 Task: Select add item in the custom item.
Action: Mouse moved to (12, 536)
Screenshot: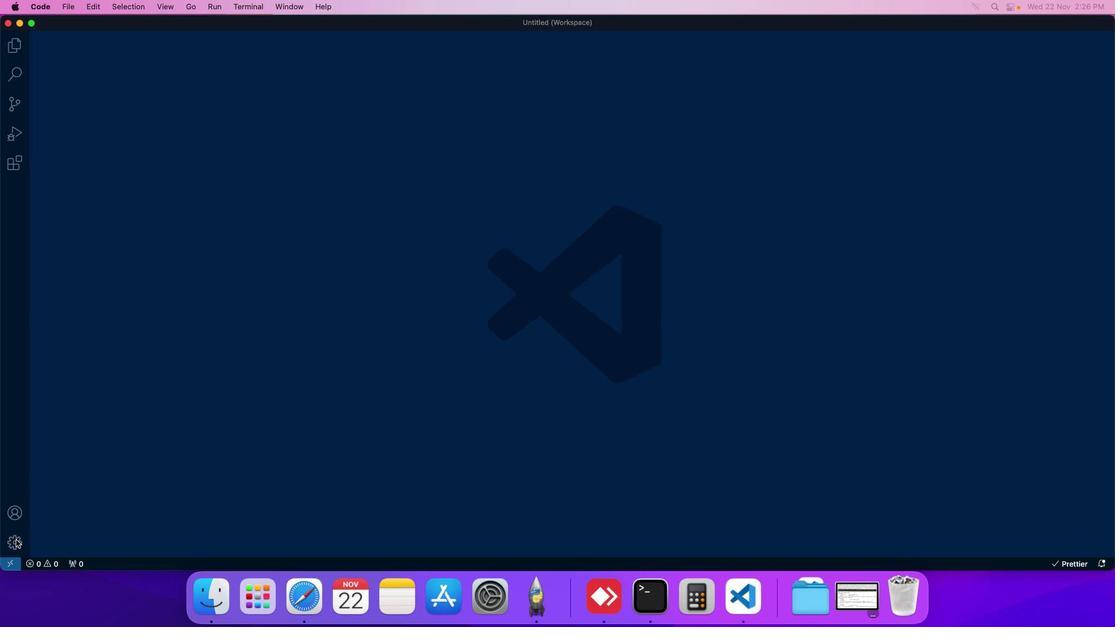 
Action: Mouse pressed left at (12, 536)
Screenshot: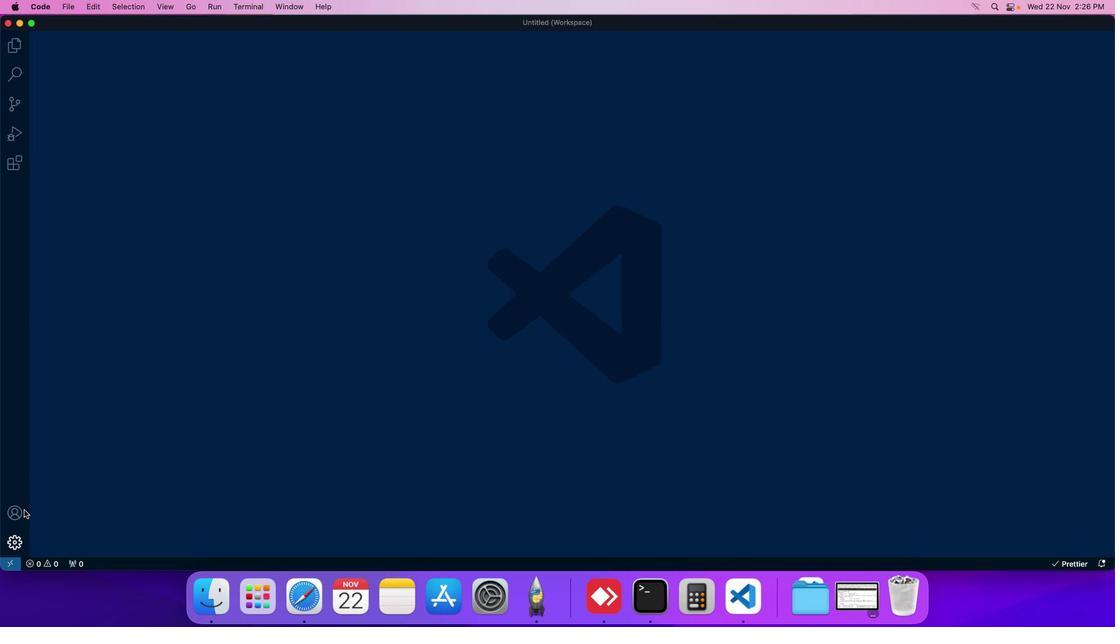 
Action: Mouse moved to (41, 456)
Screenshot: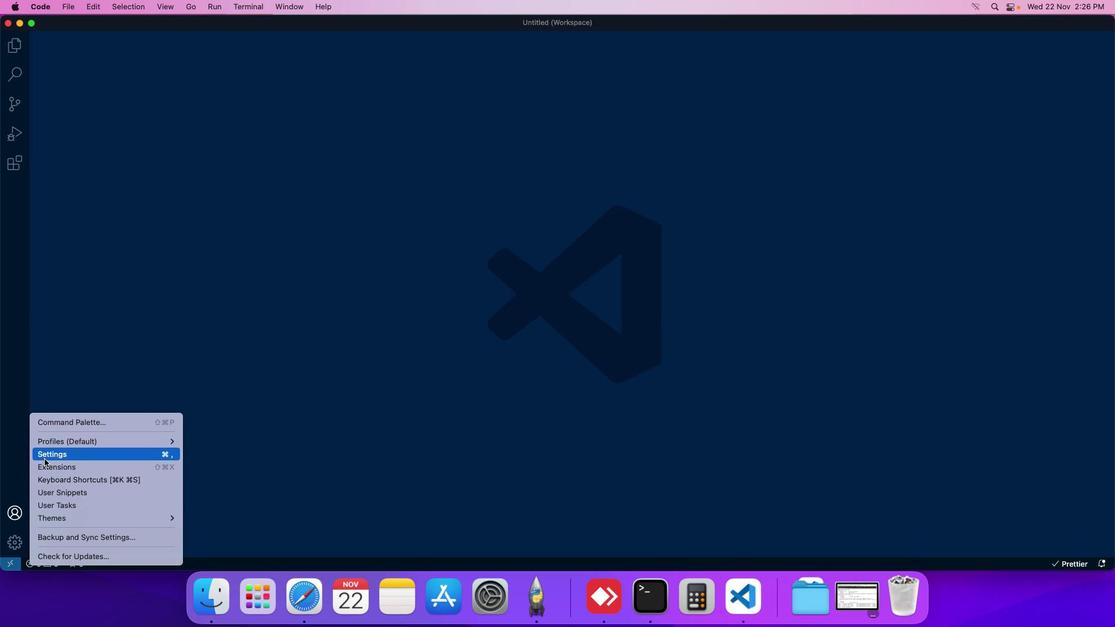 
Action: Mouse pressed left at (41, 456)
Screenshot: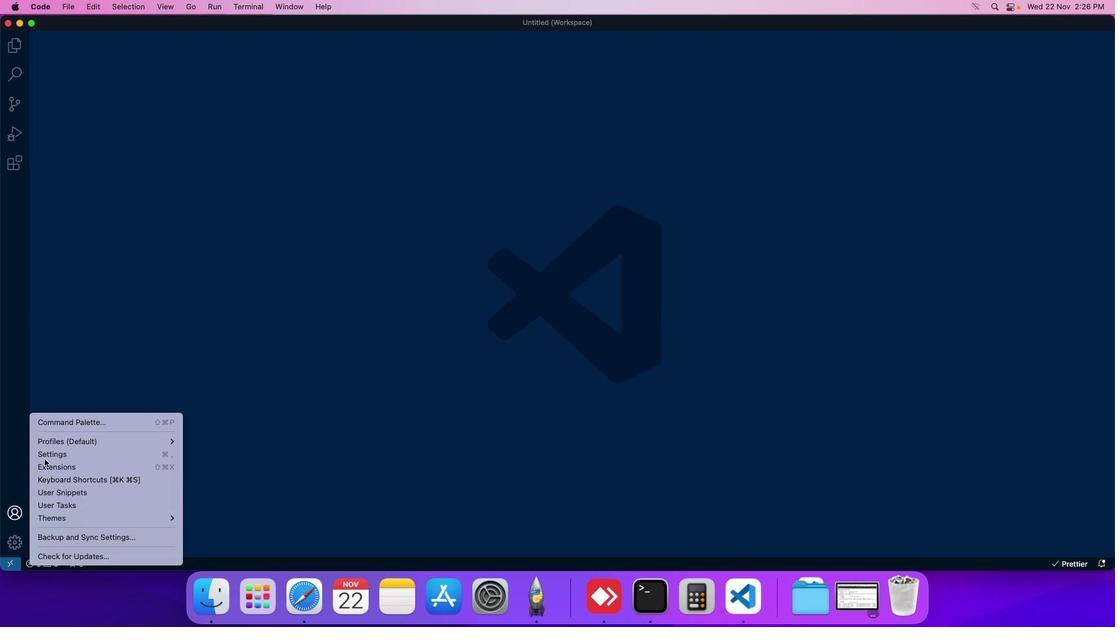 
Action: Mouse moved to (260, 91)
Screenshot: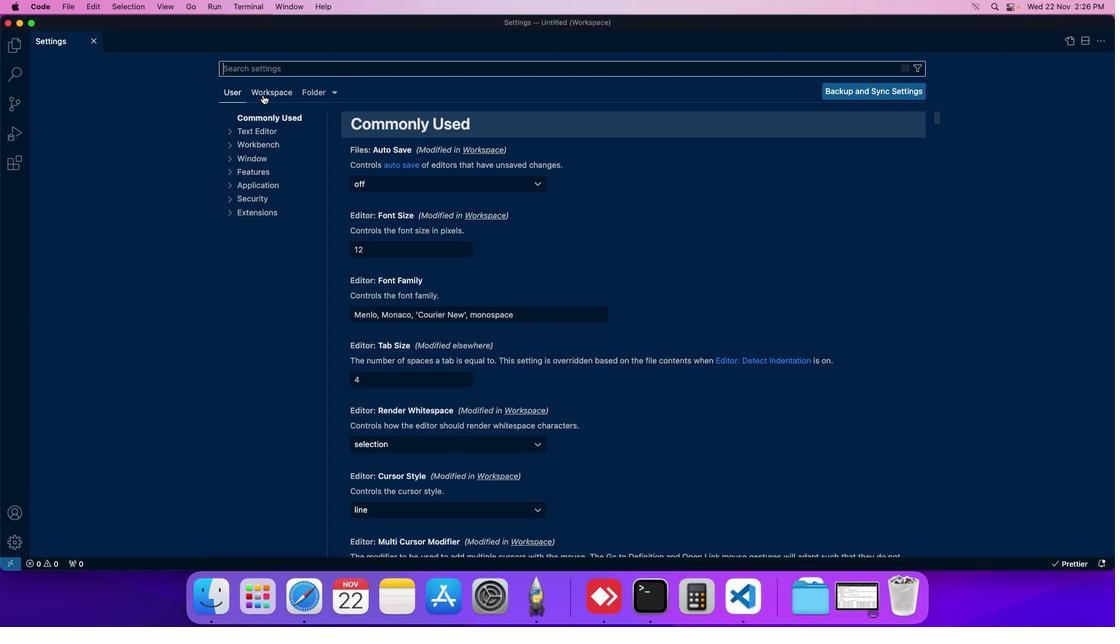 
Action: Mouse pressed left at (260, 91)
Screenshot: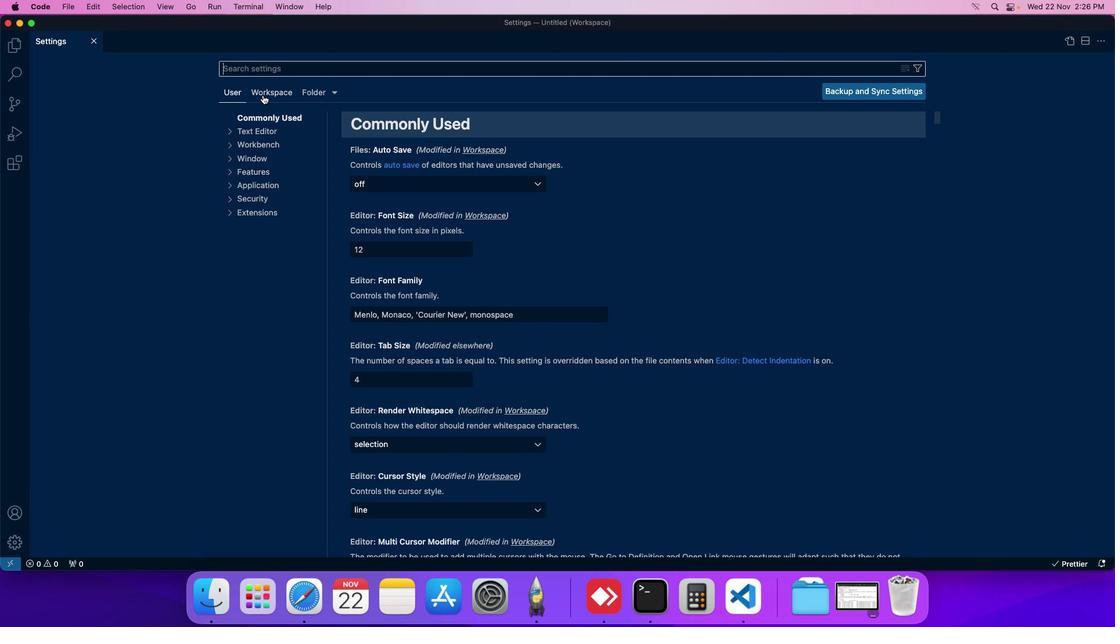 
Action: Mouse moved to (256, 194)
Screenshot: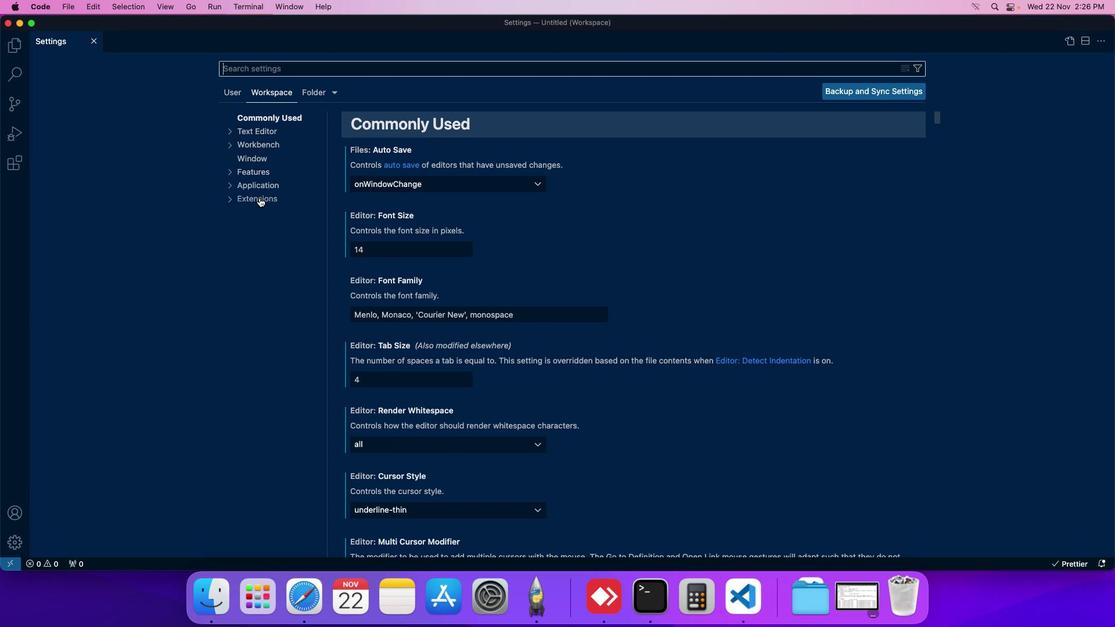 
Action: Mouse pressed left at (256, 194)
Screenshot: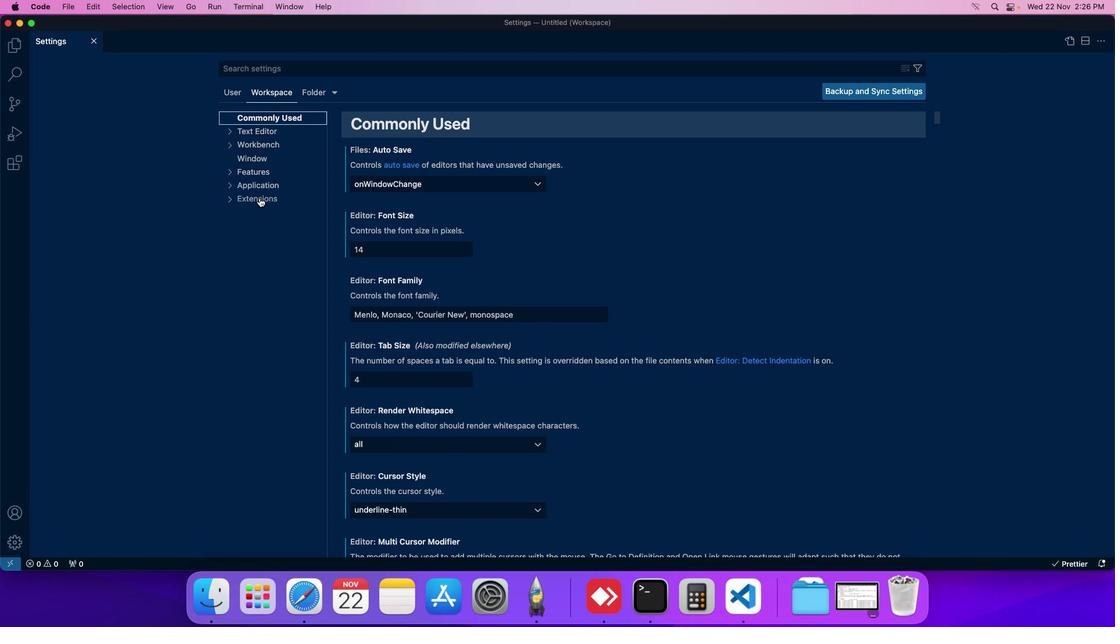 
Action: Mouse moved to (252, 288)
Screenshot: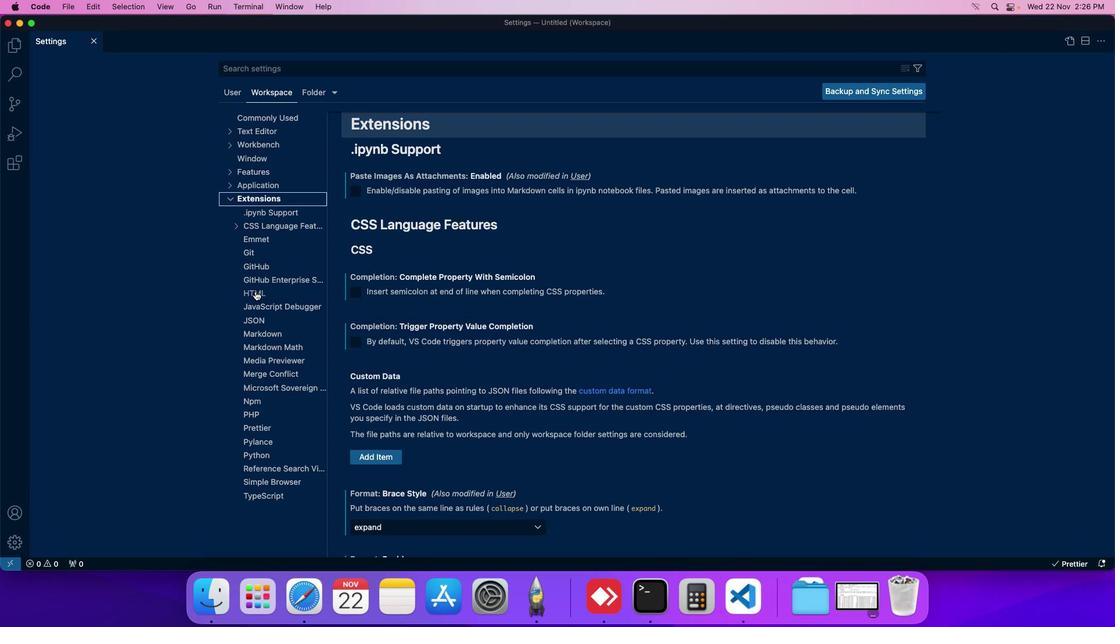 
Action: Mouse pressed left at (252, 288)
Screenshot: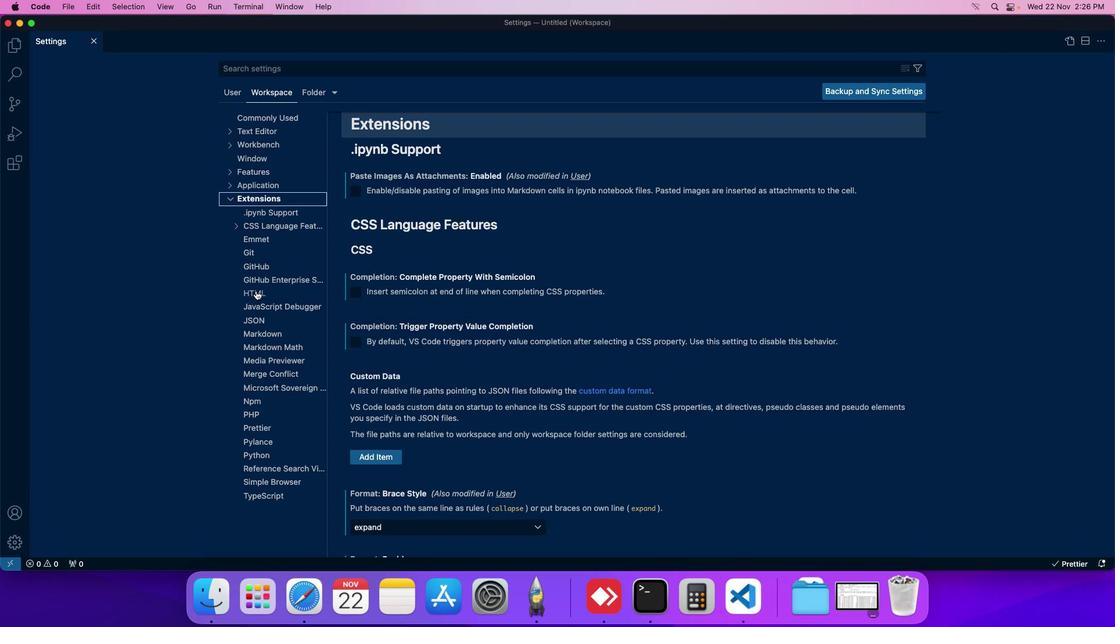 
Action: Mouse moved to (439, 302)
Screenshot: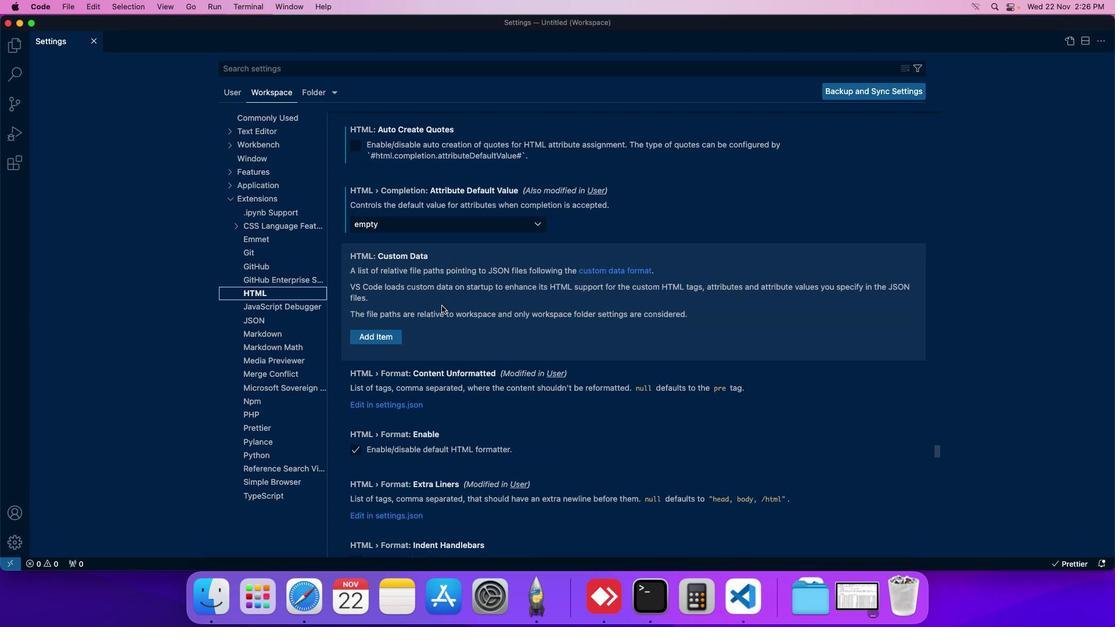 
Action: Mouse scrolled (439, 302) with delta (-2, -2)
Screenshot: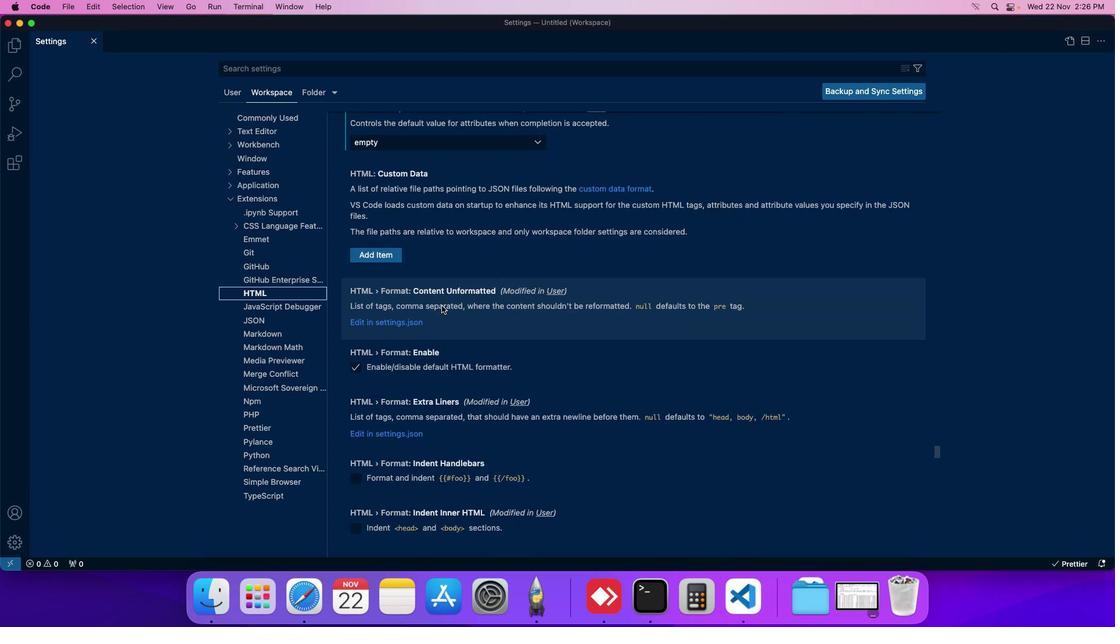 
Action: Mouse scrolled (439, 302) with delta (-2, -2)
Screenshot: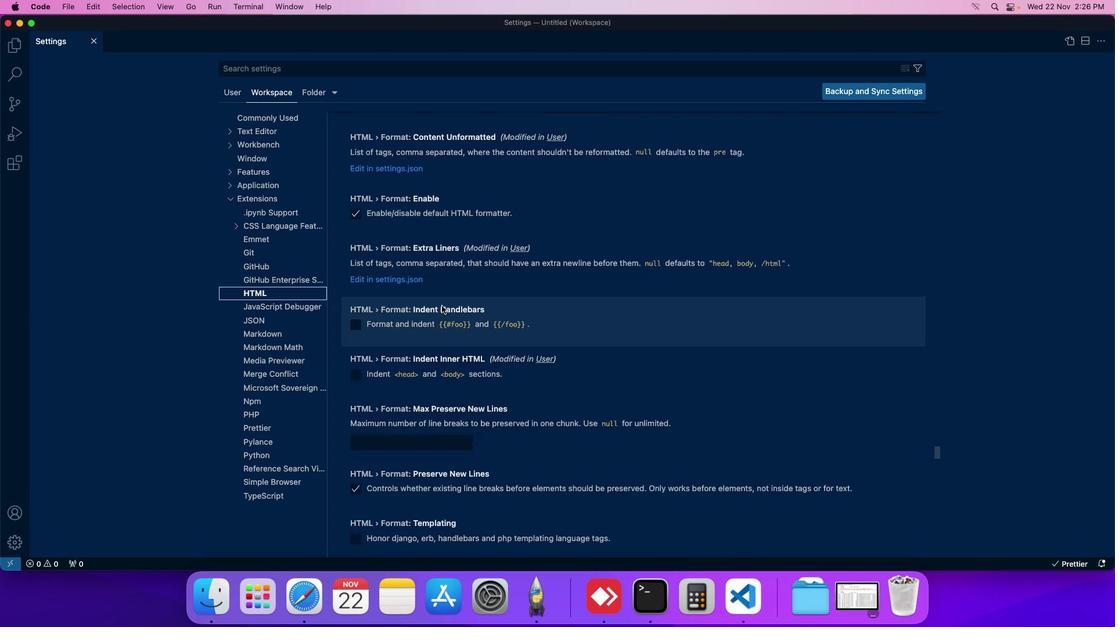 
Action: Mouse scrolled (439, 302) with delta (-2, -2)
Screenshot: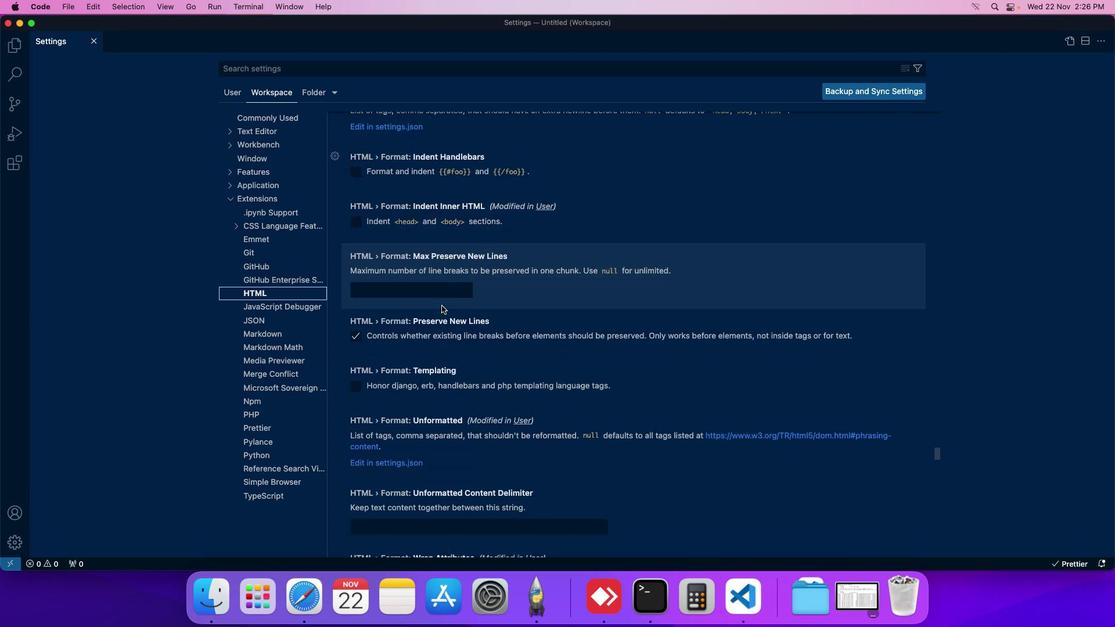 
Action: Mouse scrolled (439, 302) with delta (-2, -2)
Screenshot: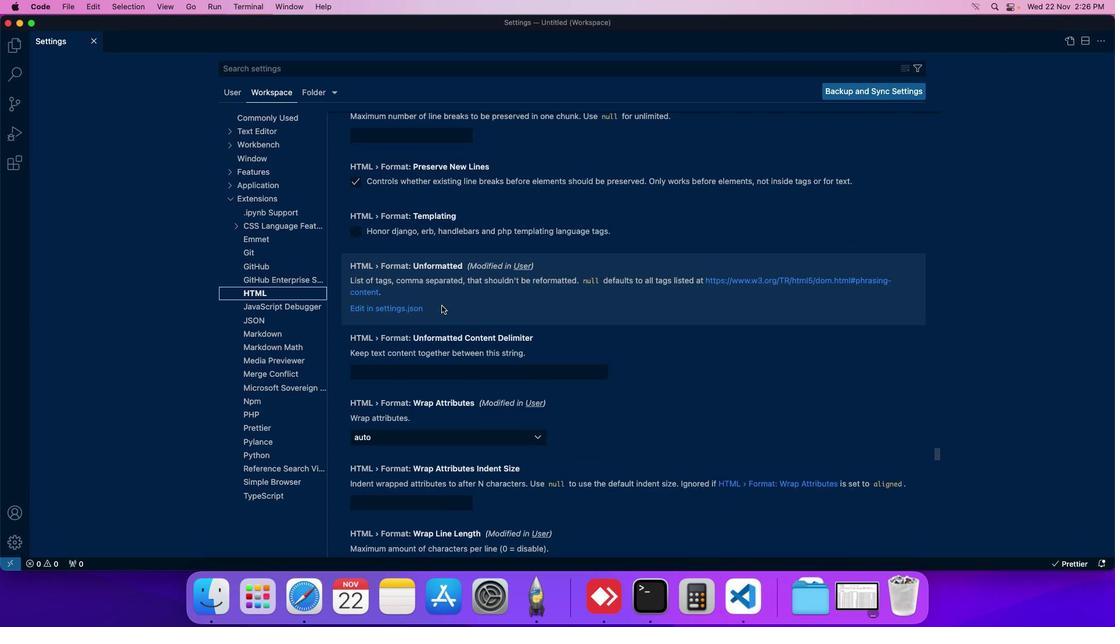 
Action: Mouse scrolled (439, 302) with delta (-2, -1)
Screenshot: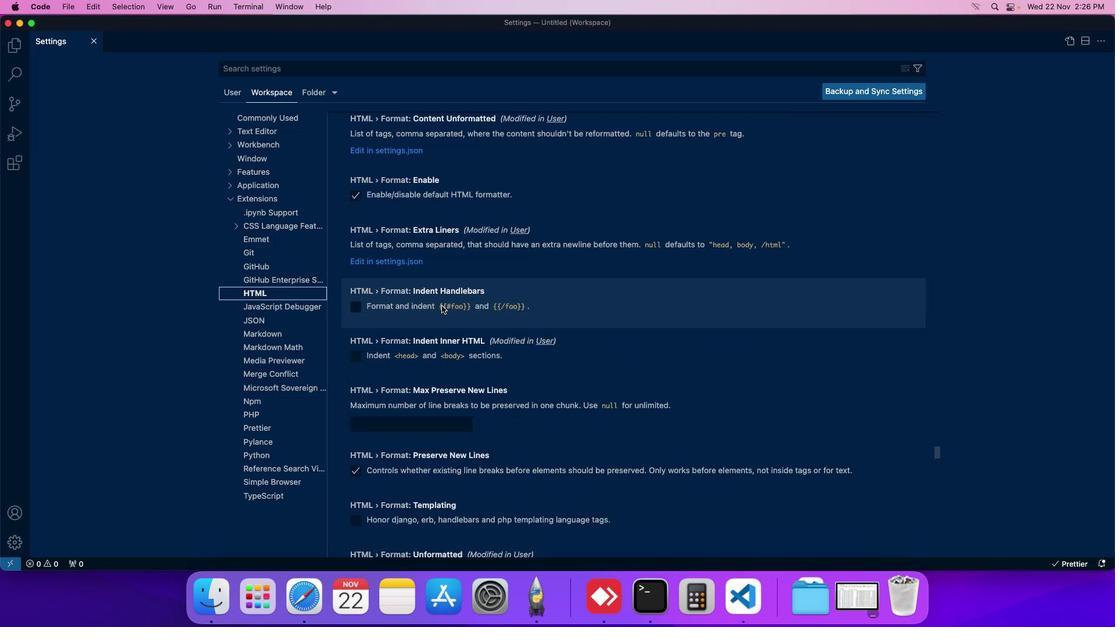 
Action: Mouse scrolled (439, 302) with delta (-2, -1)
Screenshot: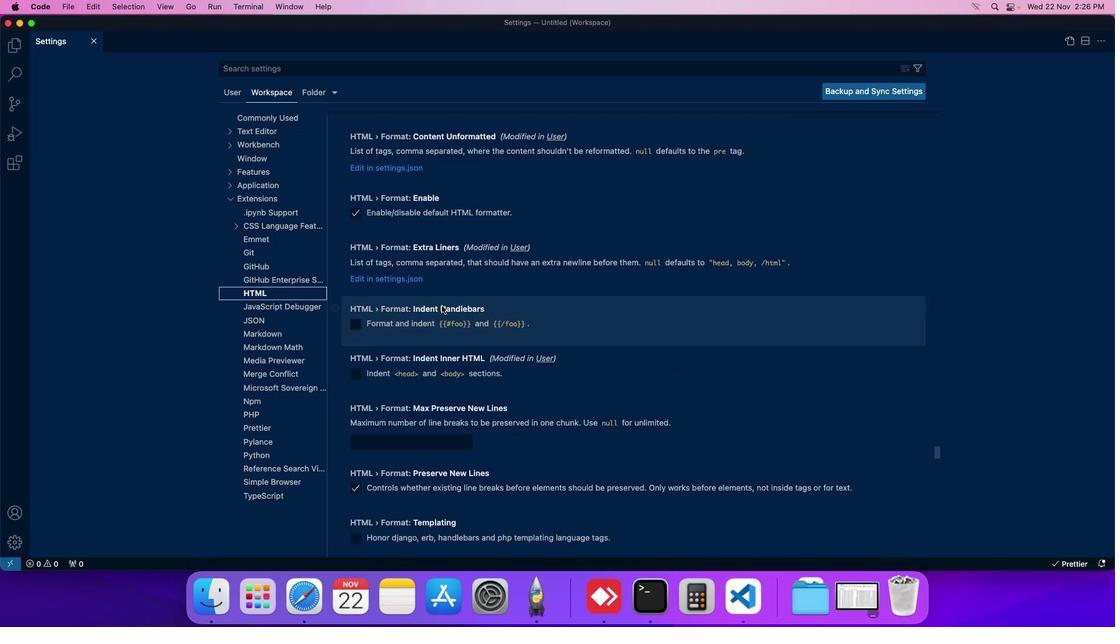 
Action: Mouse scrolled (439, 302) with delta (-2, -1)
Screenshot: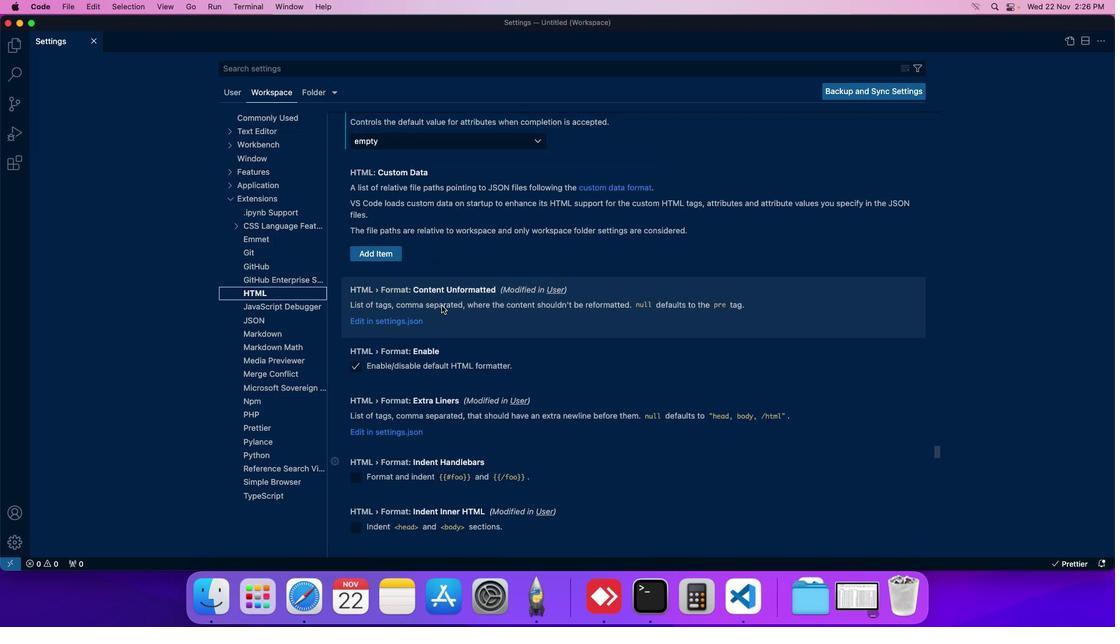 
Action: Mouse moved to (382, 254)
Screenshot: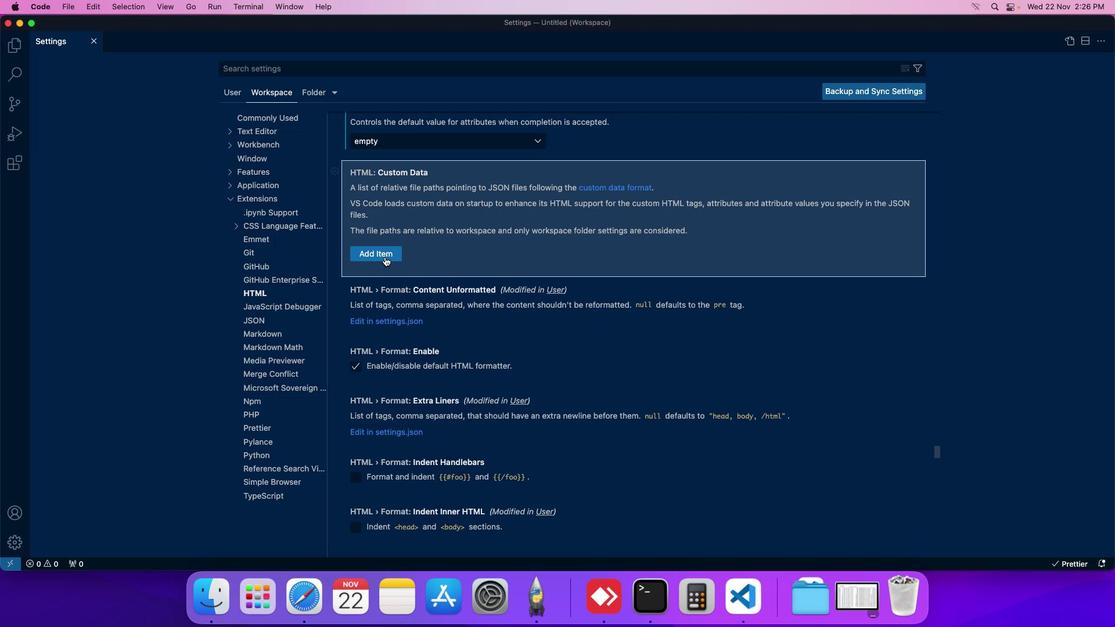 
Action: Mouse pressed left at (382, 254)
Screenshot: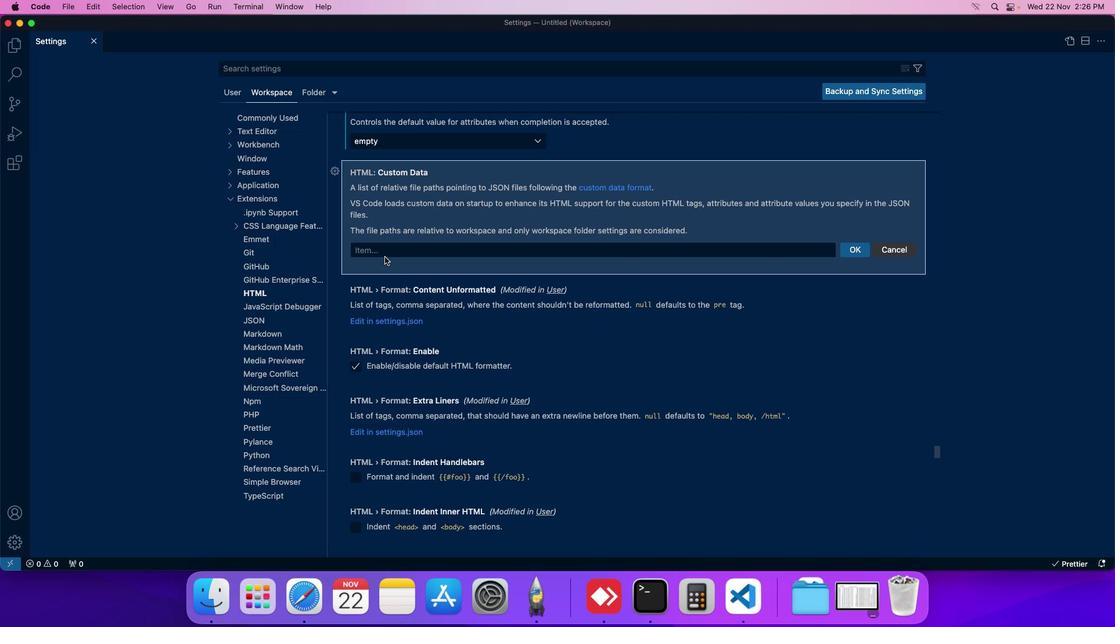 
Action: Mouse moved to (396, 256)
Screenshot: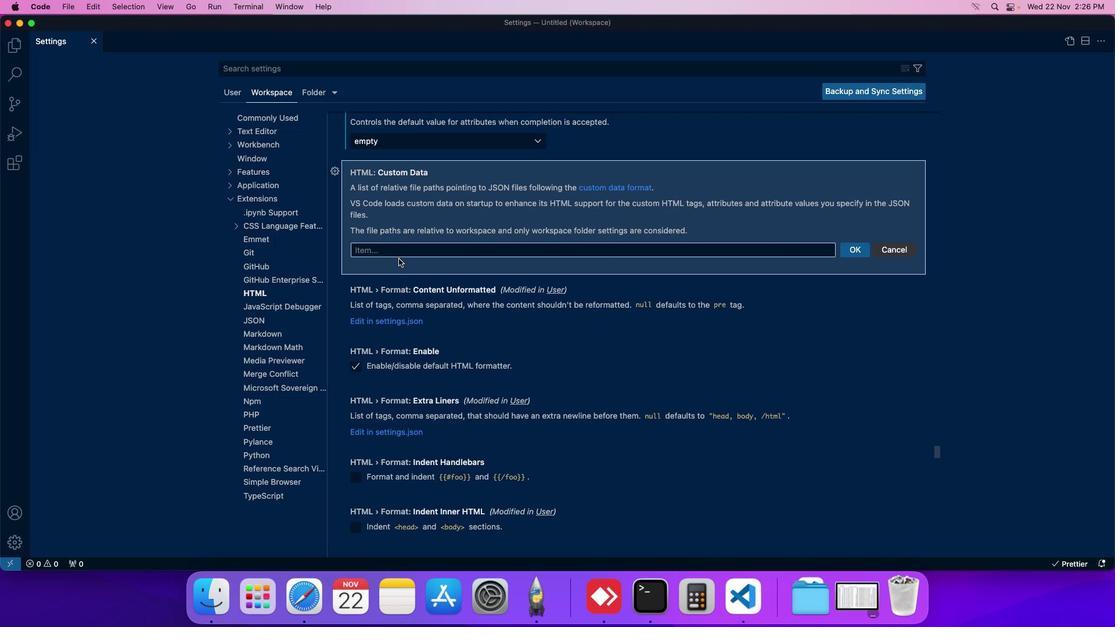 
